 Task: Assign in the project XcelTech the issue 'Develop a new tool for automated testing of webhooks and APIs' to the sprint 'Starlight'.
Action: Mouse moved to (202, 61)
Screenshot: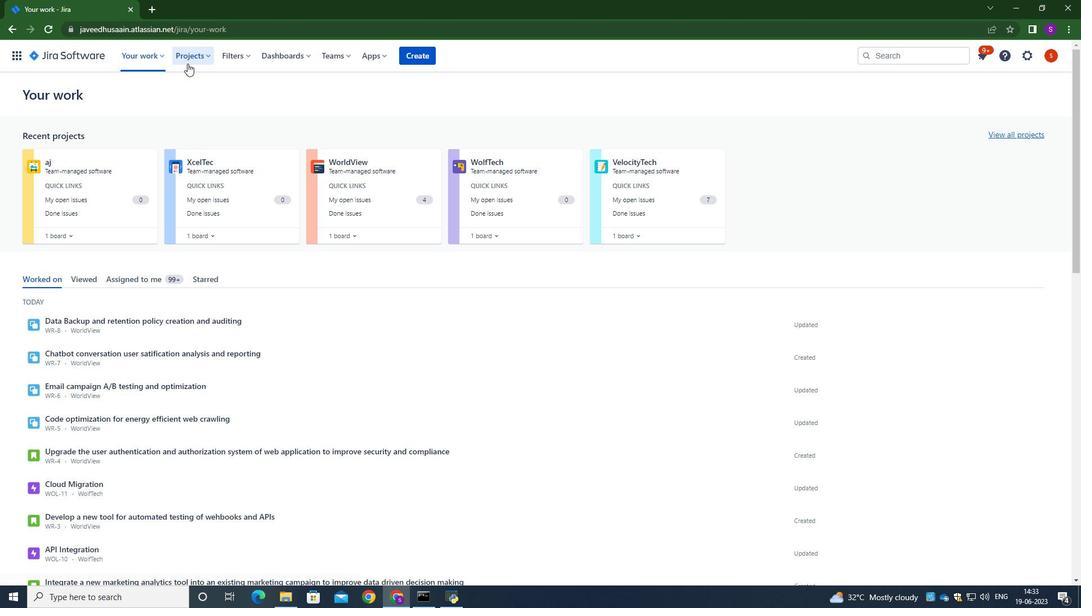 
Action: Mouse pressed left at (202, 61)
Screenshot: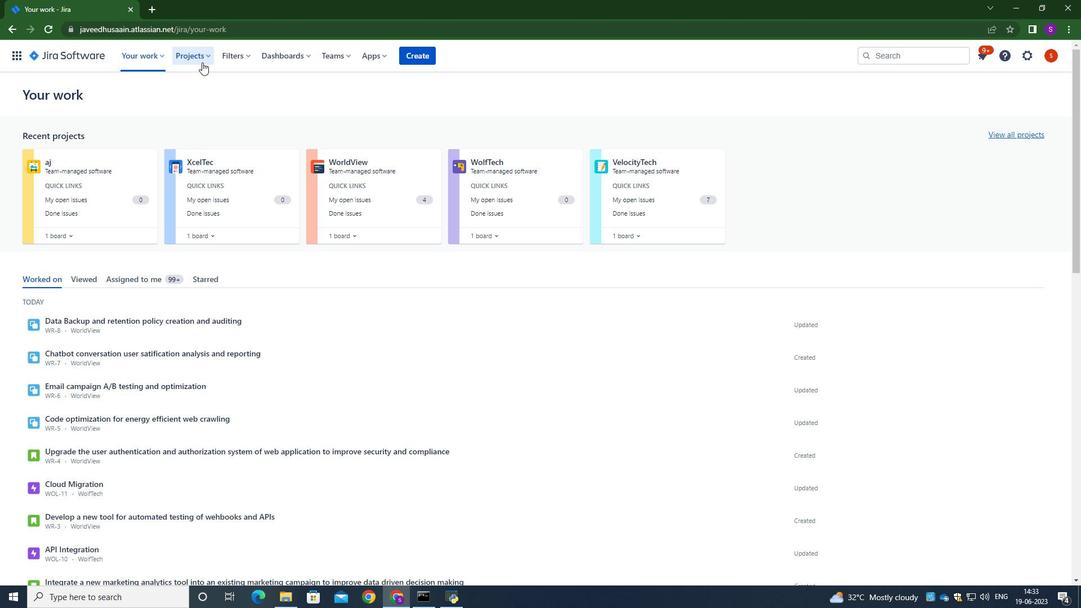
Action: Mouse moved to (235, 131)
Screenshot: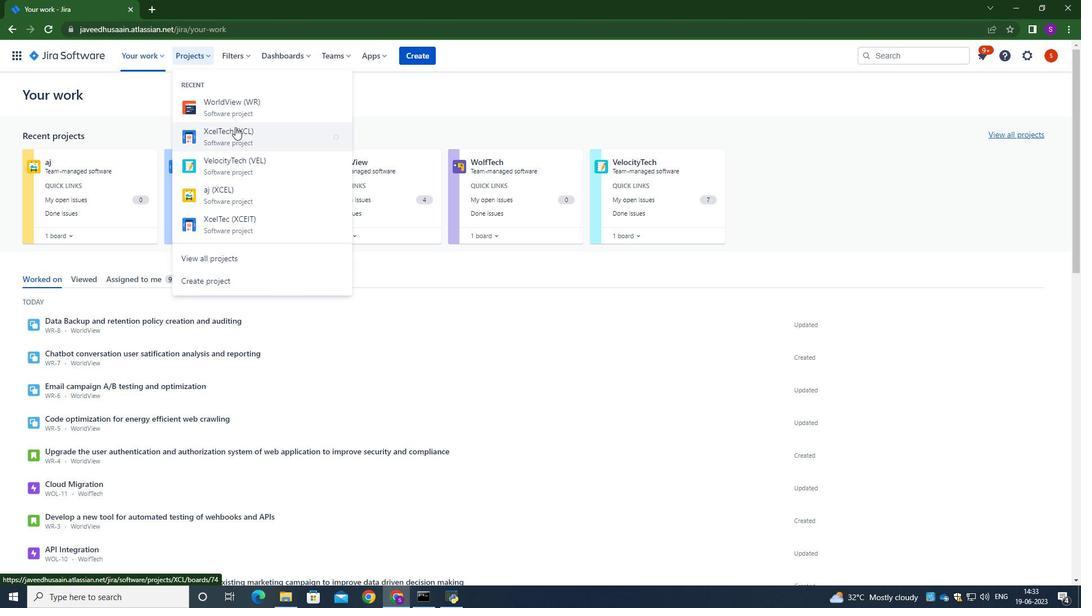 
Action: Mouse pressed left at (235, 131)
Screenshot: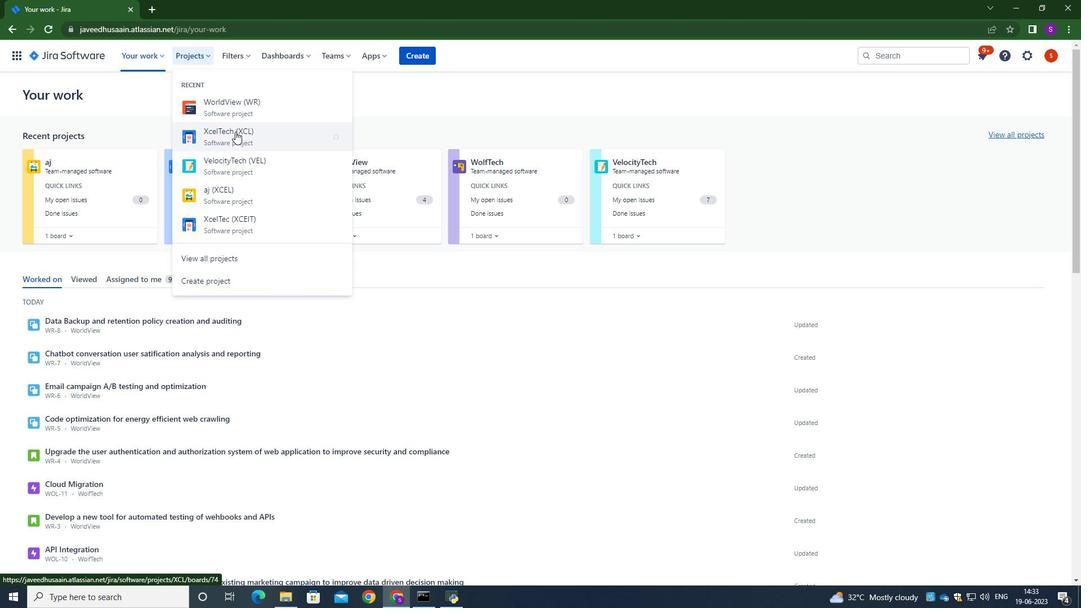 
Action: Mouse moved to (59, 174)
Screenshot: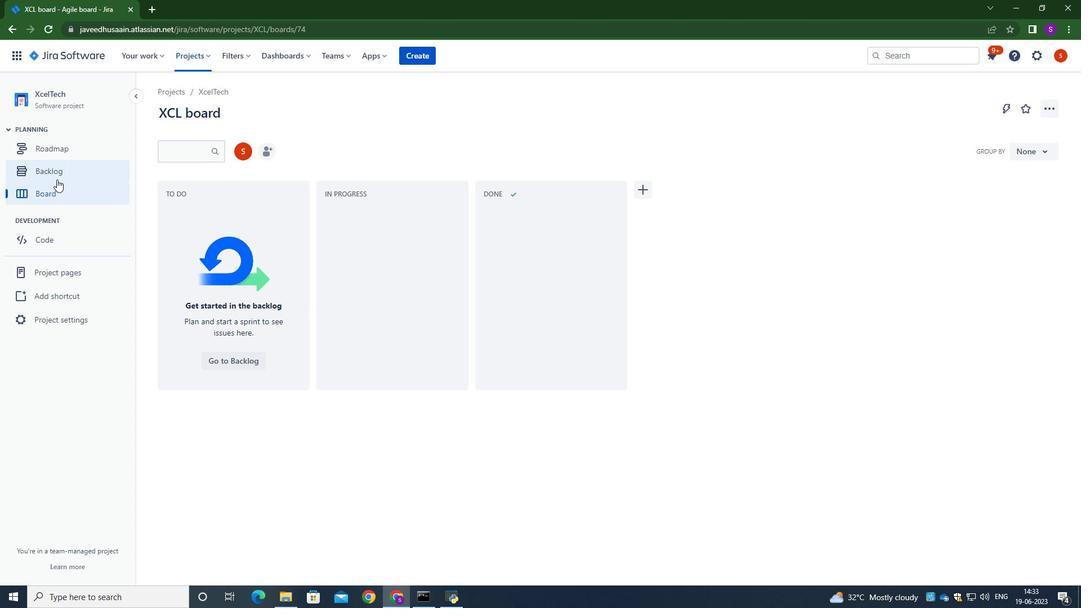 
Action: Mouse pressed left at (59, 174)
Screenshot: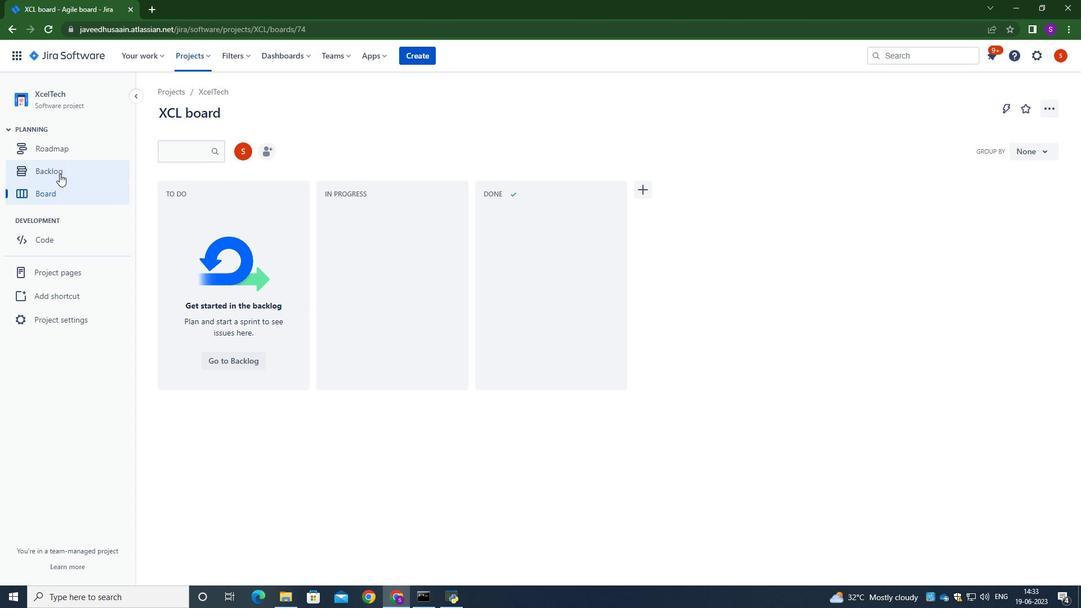 
Action: Mouse moved to (1031, 206)
Screenshot: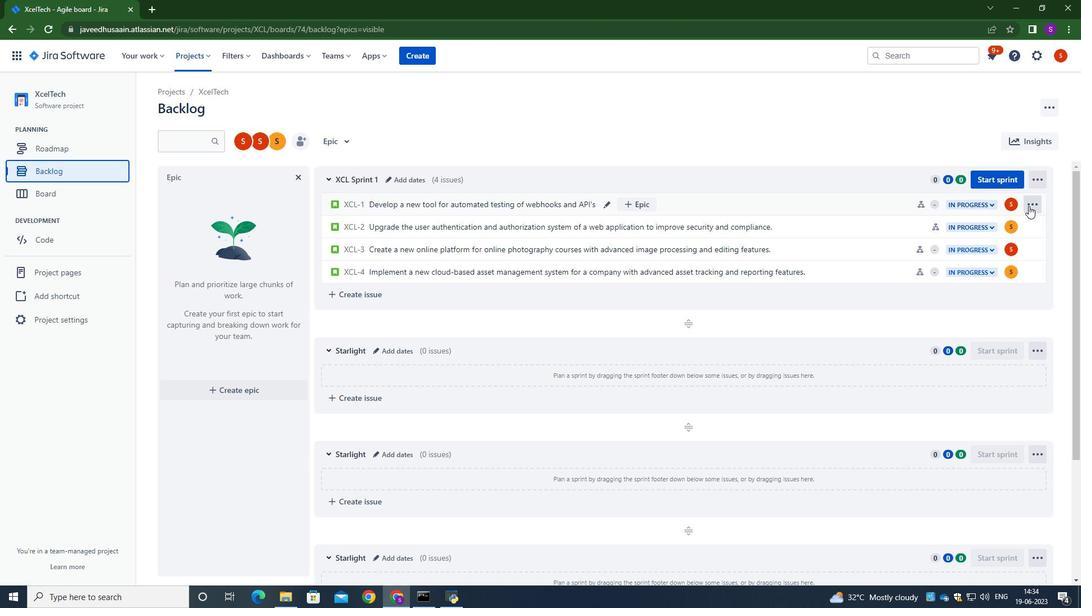 
Action: Mouse pressed left at (1031, 206)
Screenshot: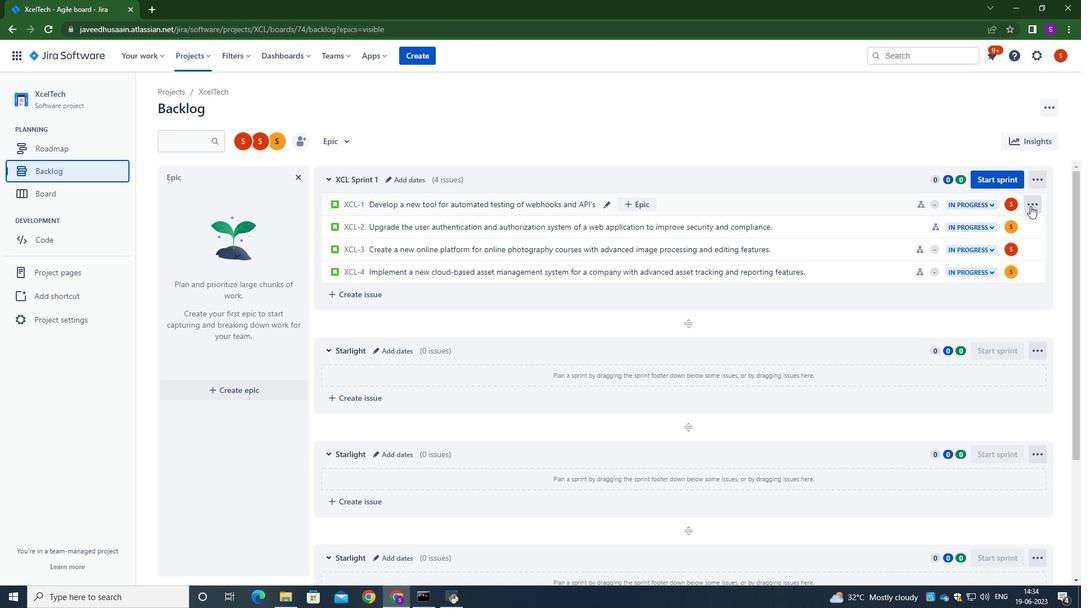 
Action: Mouse moved to (1004, 333)
Screenshot: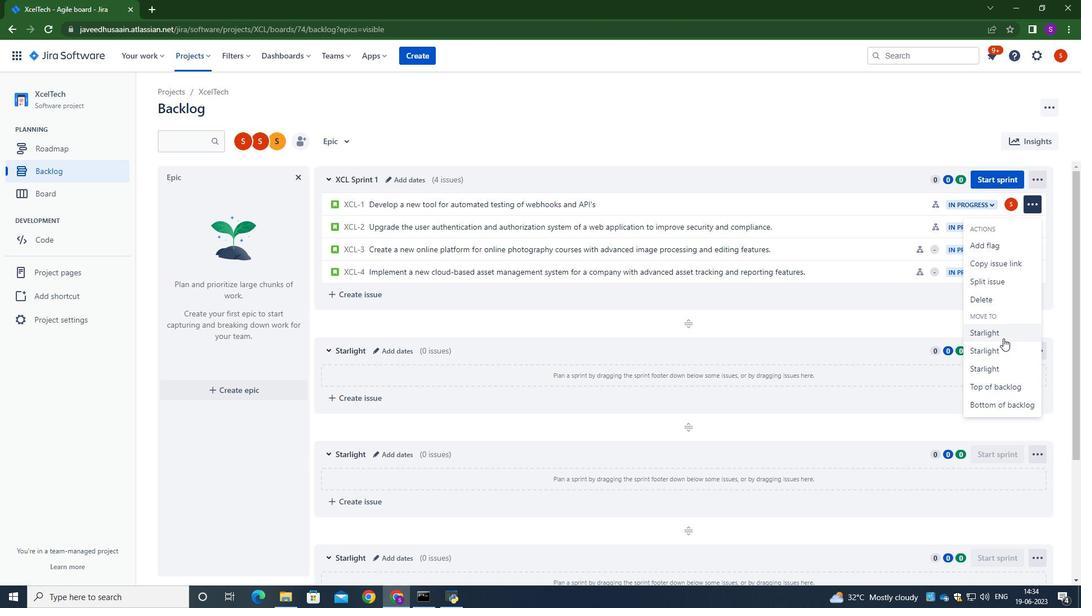 
Action: Mouse pressed left at (1004, 333)
Screenshot: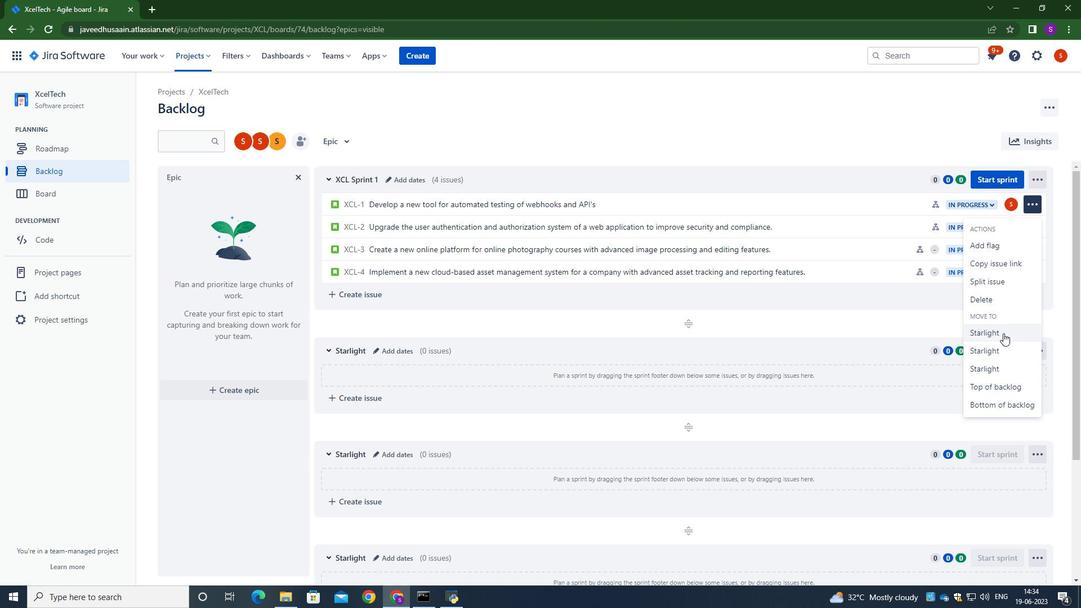 
Action: Mouse moved to (775, 149)
Screenshot: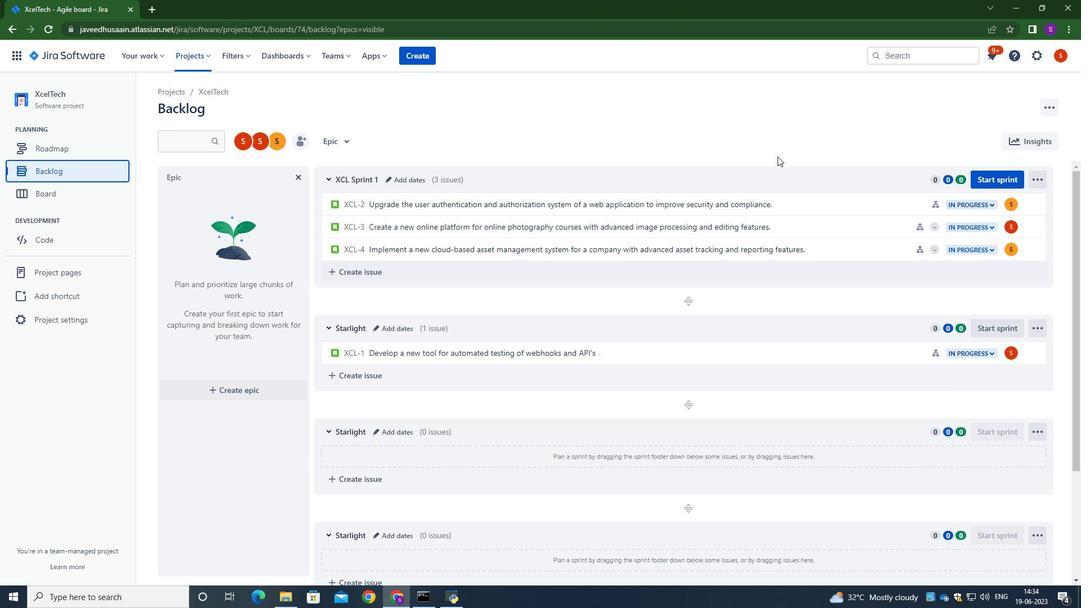 
Action: Mouse pressed left at (775, 149)
Screenshot: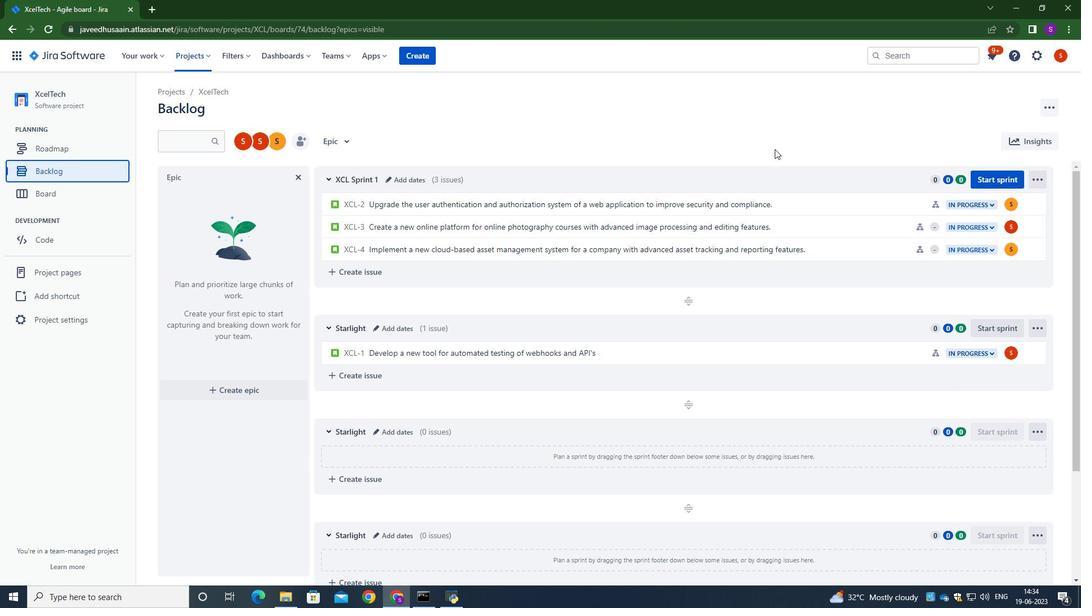 
